 Task: Search for hiking trails near Denver, Colorado, and Boulder, Colorado.
Action: Mouse moved to (95, 75)
Screenshot: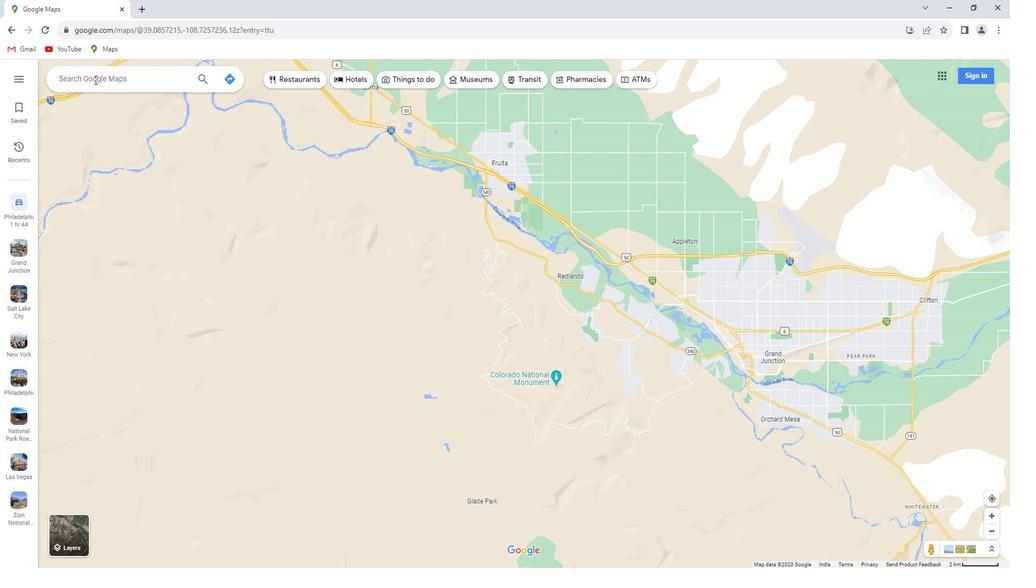 
Action: Mouse pressed left at (95, 75)
Screenshot: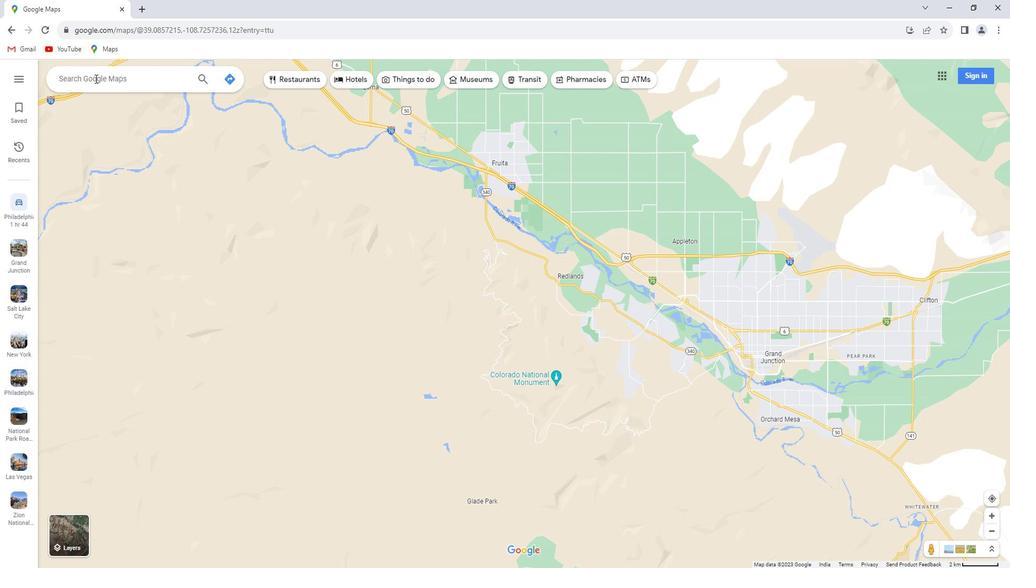 
Action: Key pressed <Key.shift>Denver,<Key.space><Key.shift>Colorado<Key.enter>
Screenshot: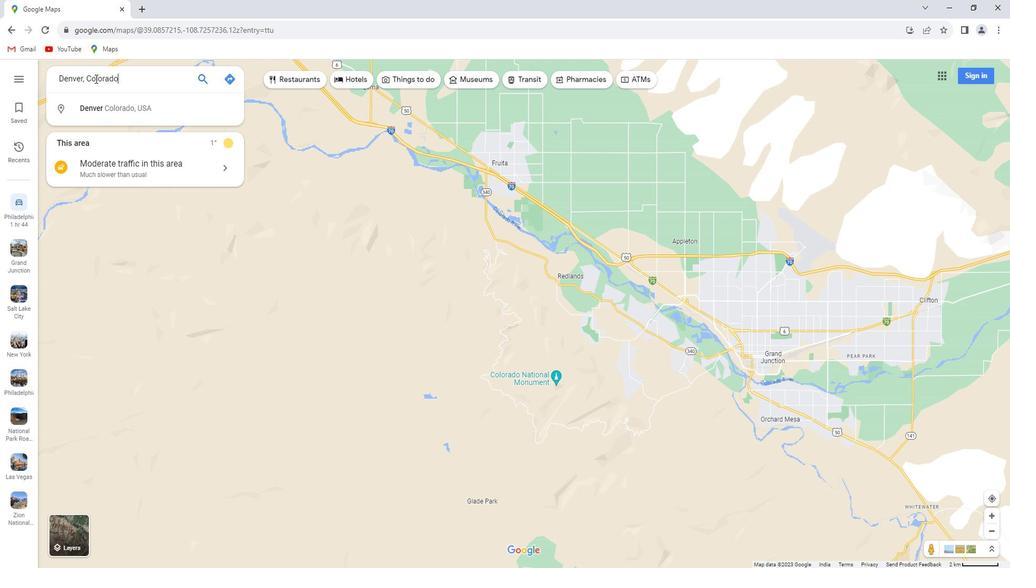 
Action: Mouse moved to (142, 255)
Screenshot: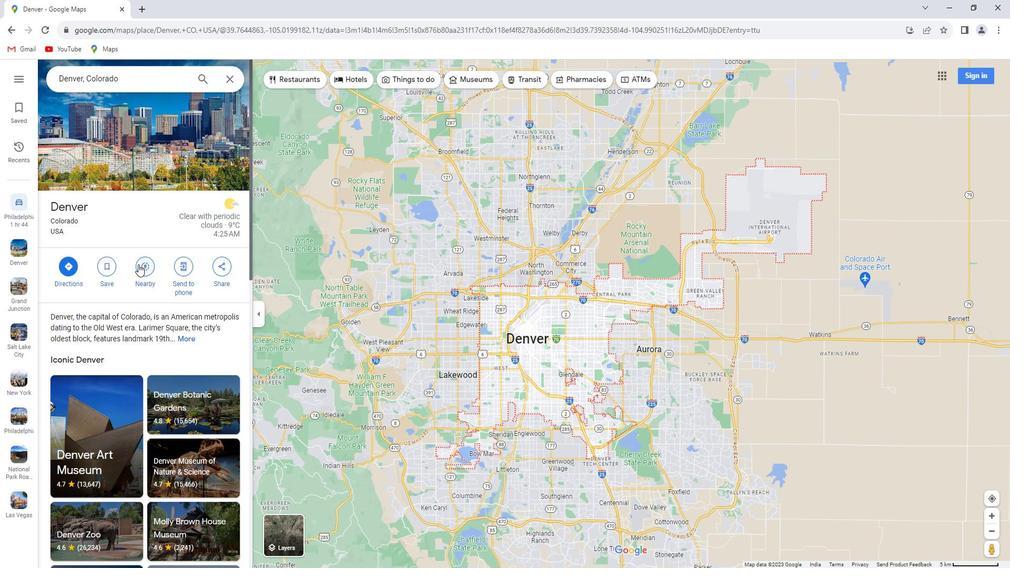 
Action: Mouse pressed left at (142, 255)
Screenshot: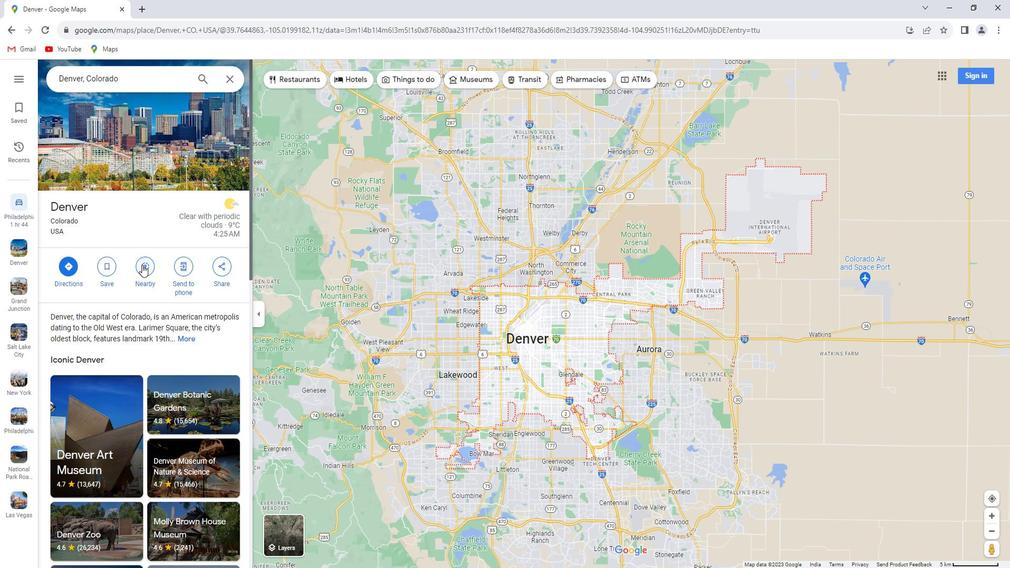 
Action: Mouse moved to (143, 249)
Screenshot: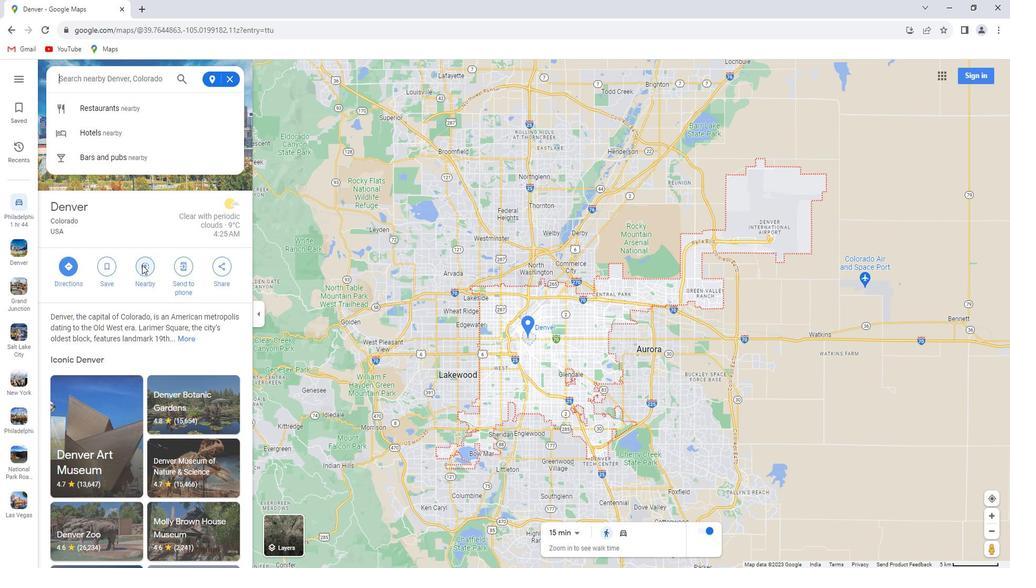 
Action: Key pressed hiking<Key.space>trails<Key.enter>
Screenshot: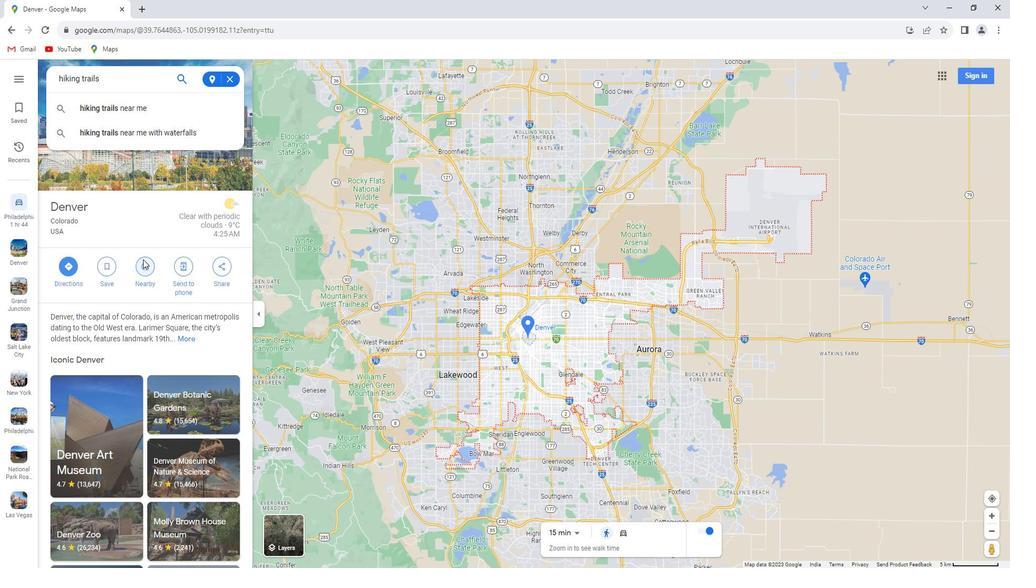 
Action: Mouse moved to (228, 76)
Screenshot: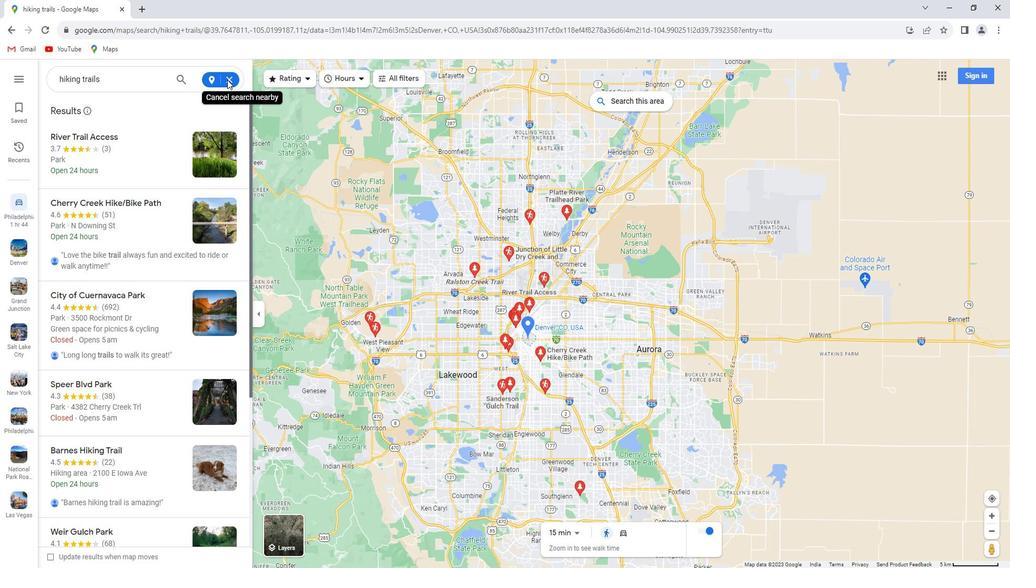 
Action: Mouse pressed left at (228, 76)
Screenshot: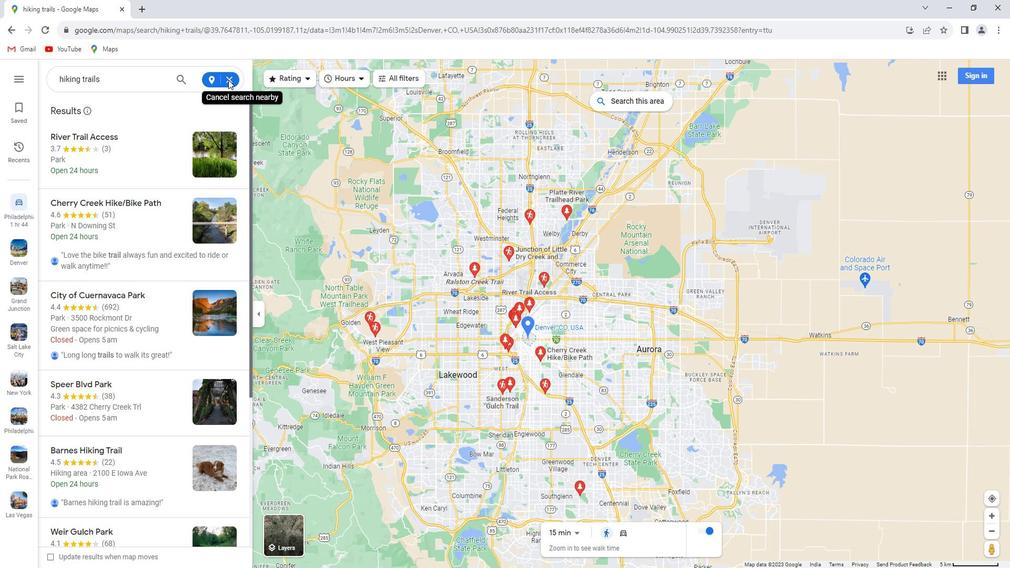 
Action: Mouse moved to (230, 79)
Screenshot: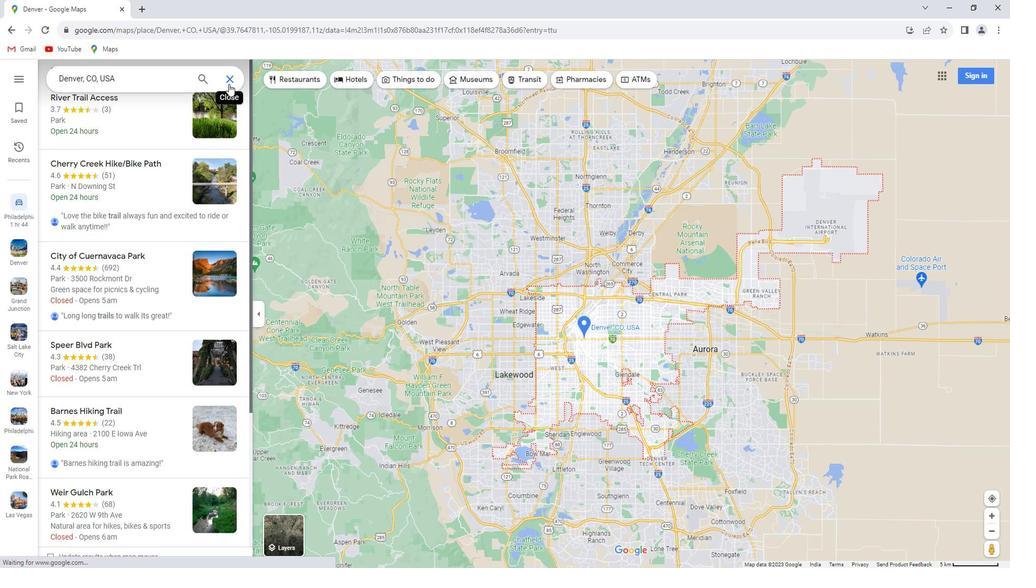 
Action: Mouse pressed left at (230, 79)
Screenshot: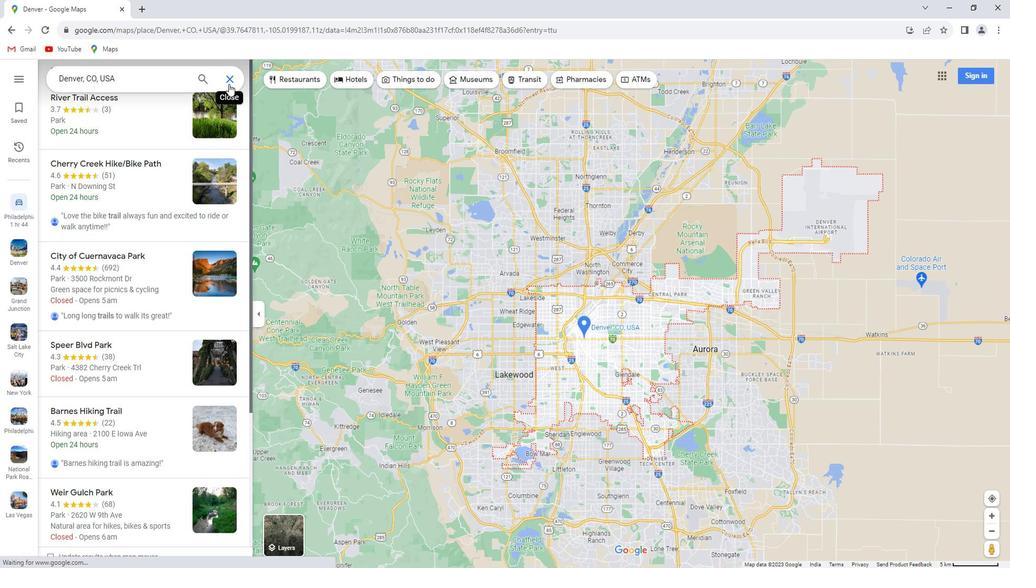 
Action: Mouse moved to (131, 71)
Screenshot: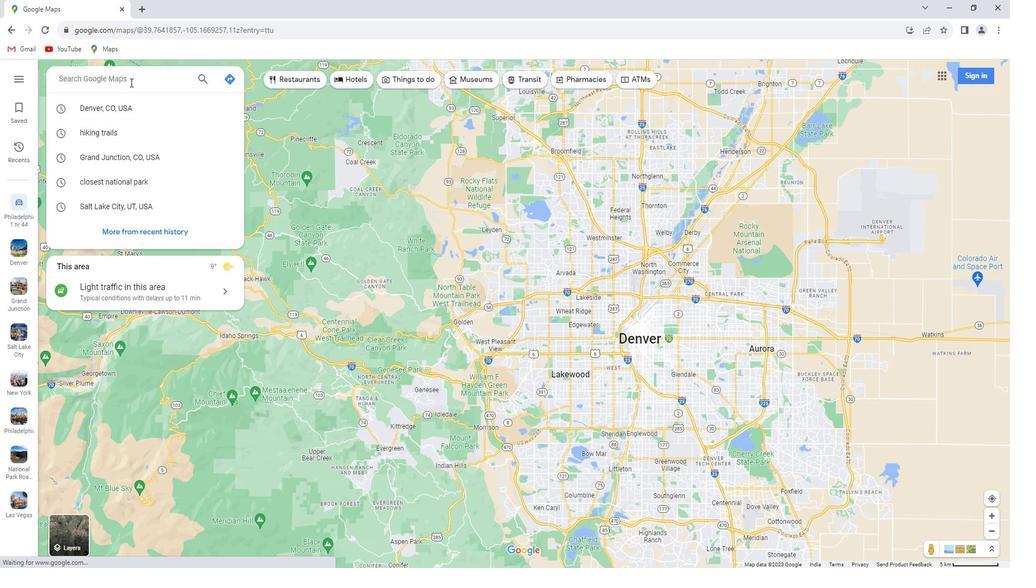 
Action: Key pressed <Key.shift>Boulder,<Key.space><Key.shift>Colorado<Key.enter>
Screenshot: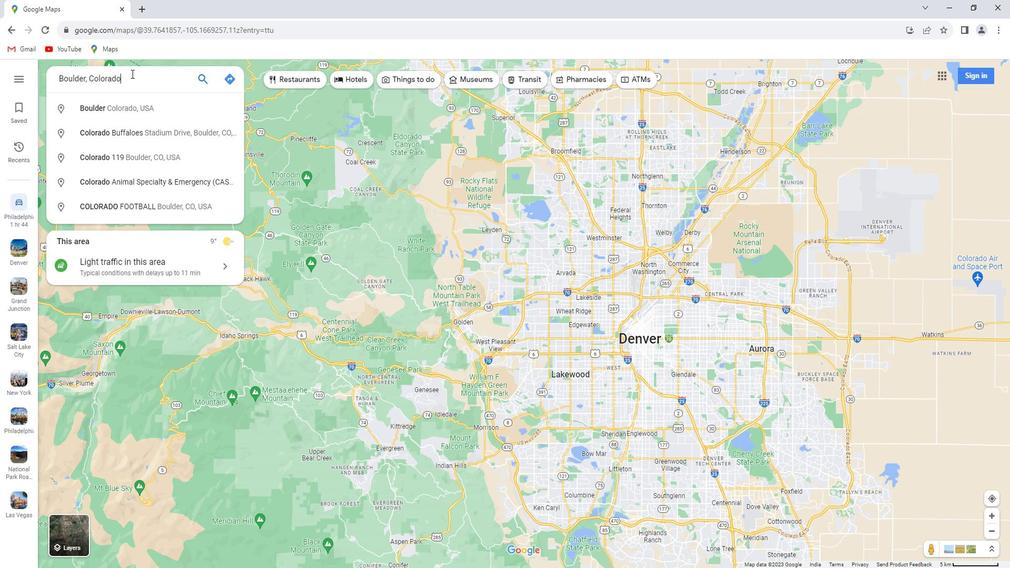 
Action: Mouse moved to (150, 254)
Screenshot: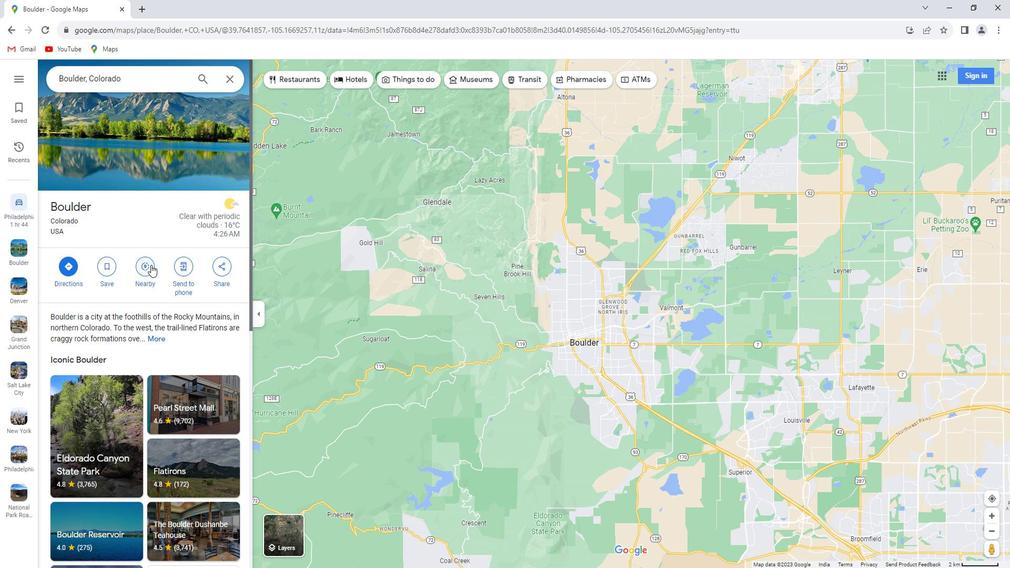 
Action: Mouse pressed left at (150, 254)
Screenshot: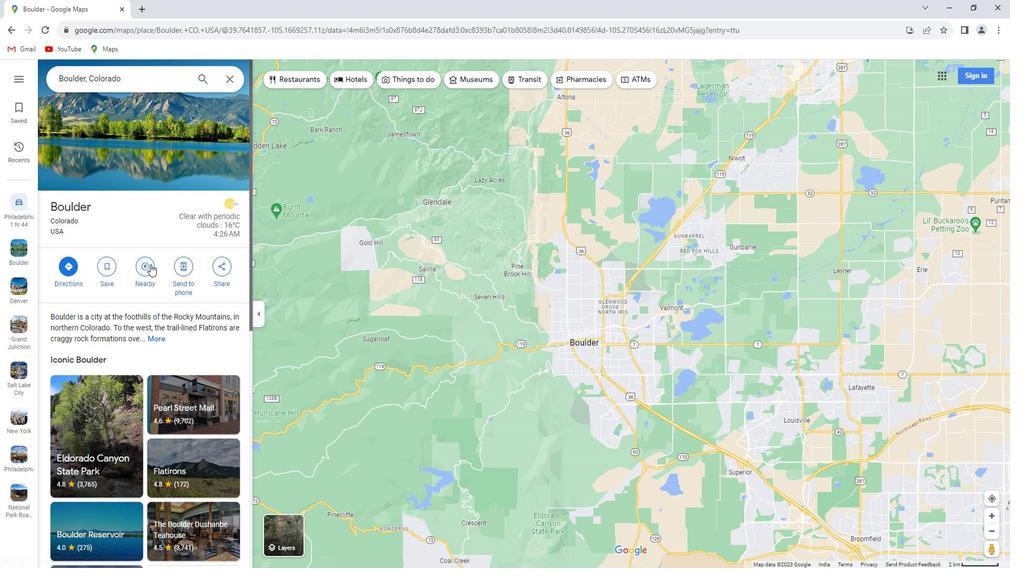 
Action: Key pressed hiking<Key.space>trails<Key.enter>
Screenshot: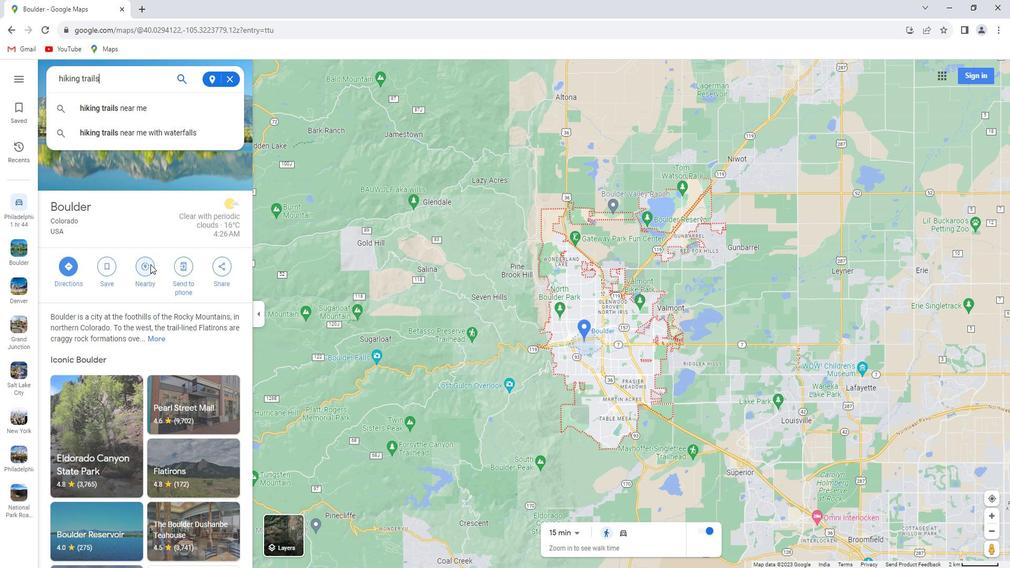 
